 Task: Open Card Card0048 in Board Board0042 in Workspace Development in Trello
Action: Mouse moved to (624, 26)
Screenshot: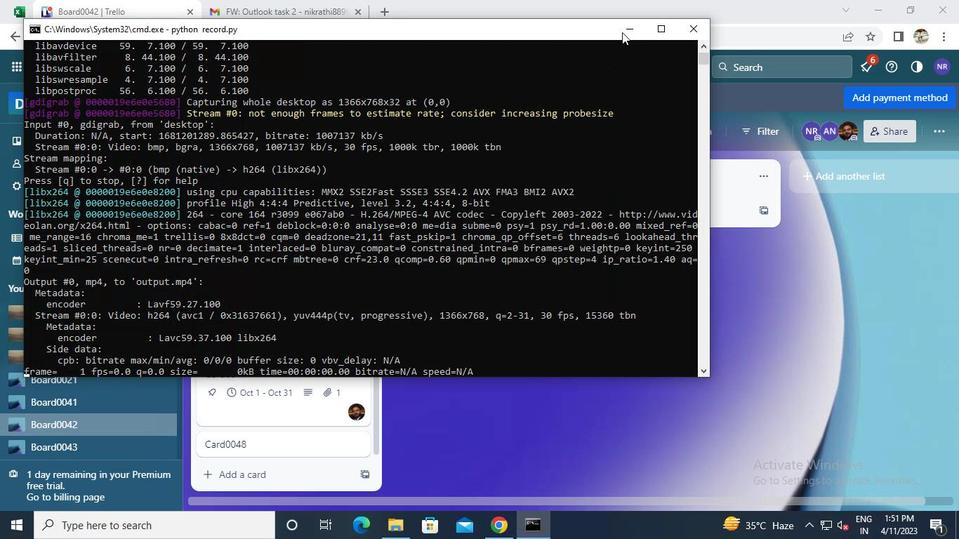 
Action: Mouse pressed left at (624, 26)
Screenshot: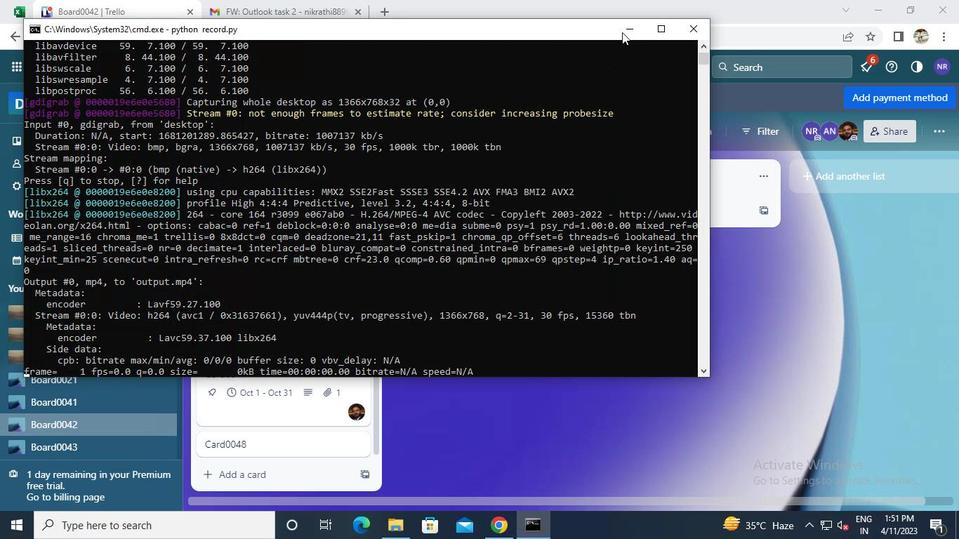 
Action: Mouse moved to (257, 448)
Screenshot: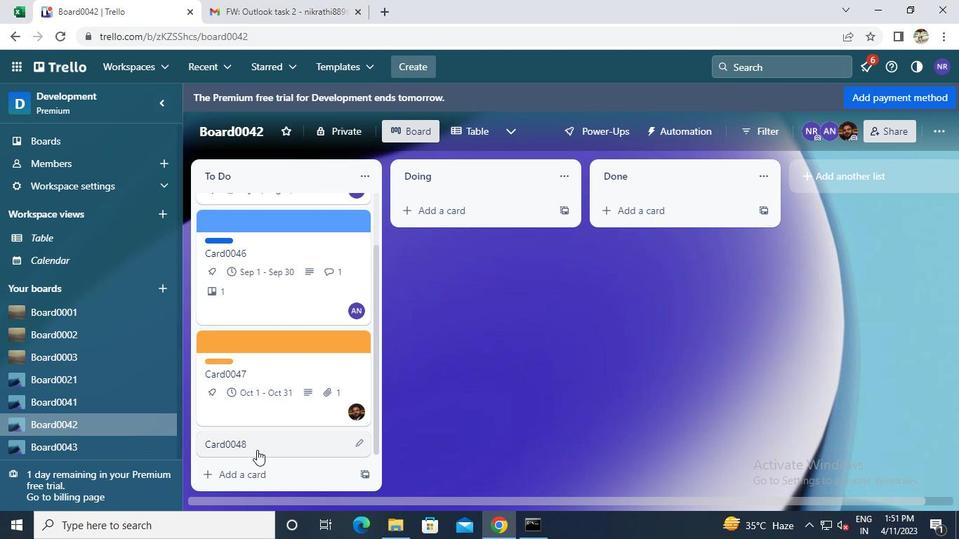 
Action: Mouse pressed left at (257, 448)
Screenshot: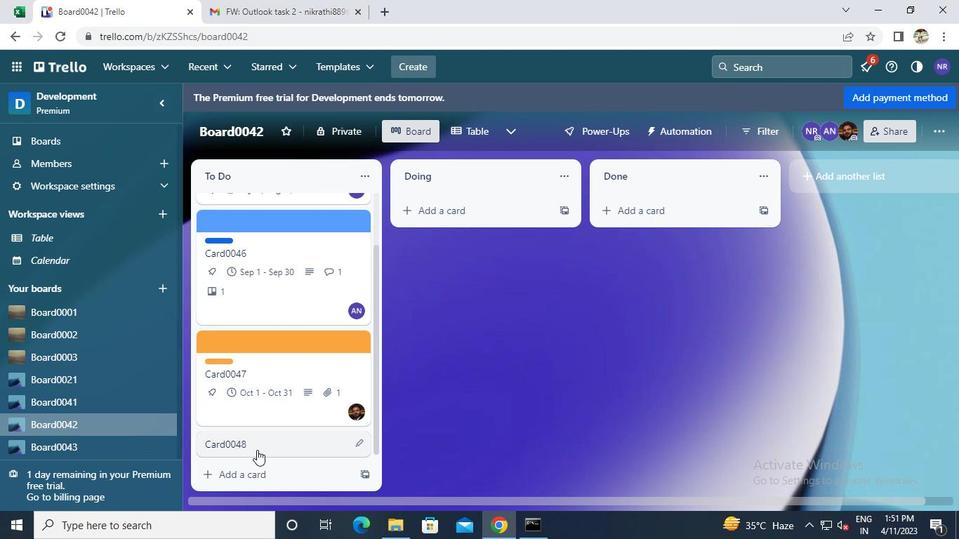 
Action: Mouse moved to (535, 526)
Screenshot: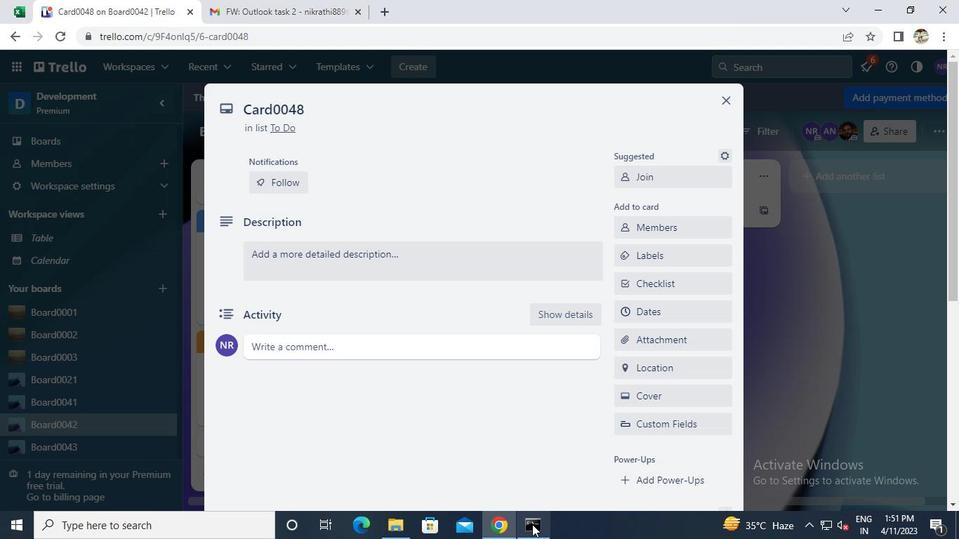 
Action: Mouse pressed left at (535, 526)
Screenshot: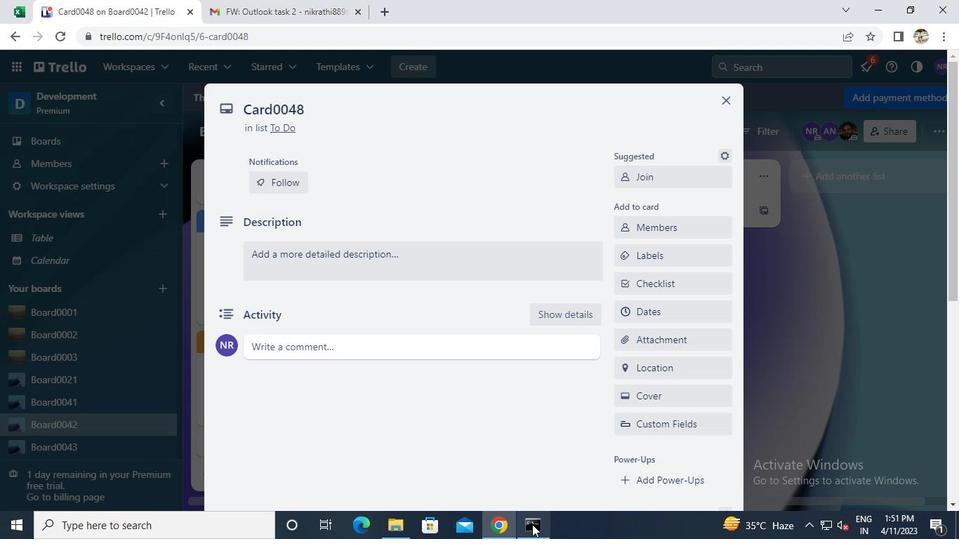 
Action: Mouse moved to (687, 36)
Screenshot: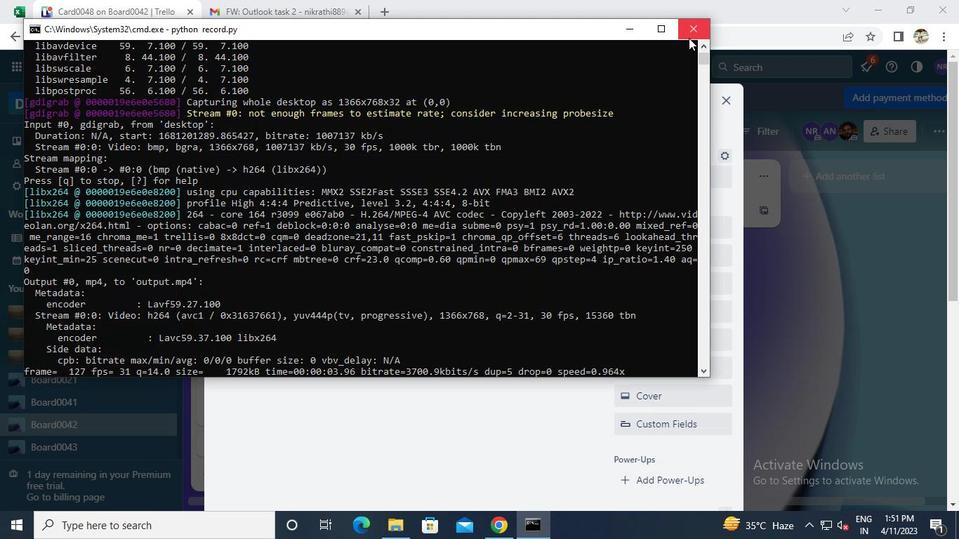 
Action: Mouse pressed left at (687, 36)
Screenshot: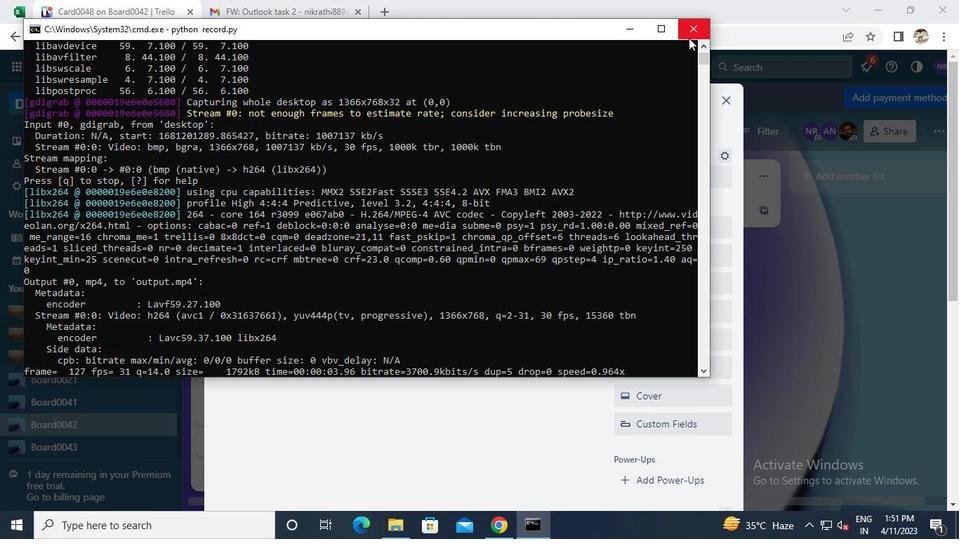 
Action: Mouse moved to (687, 35)
Screenshot: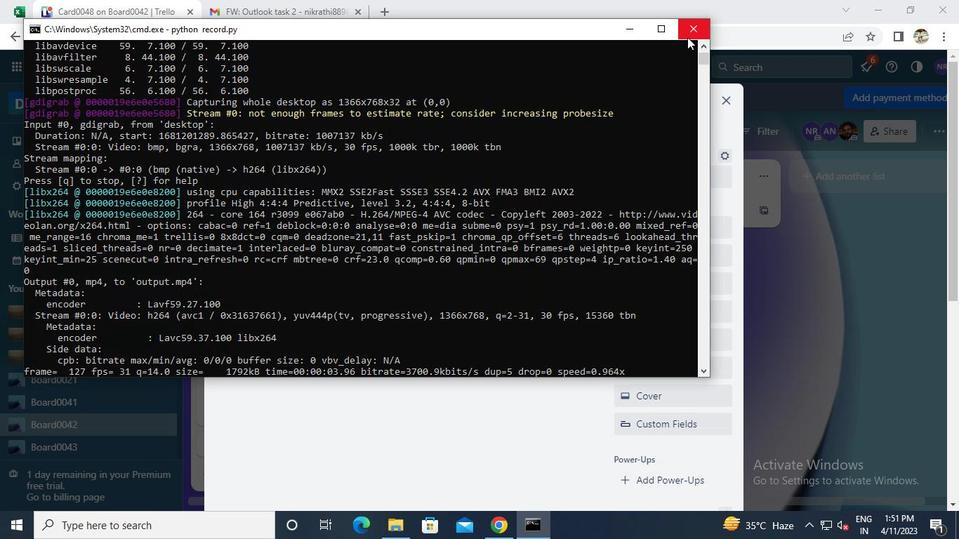 
